Task: In the  document Amelia.pdfMake this file  'available offline' Add shortcut to Drive 'Computers'Email the file to   softage.8@softage.net, with message attached Important: I've emailed you crucial details. Please make sure to go through it thoroughly. and file type: 'Plain Text'
Action: Mouse moved to (43, 62)
Screenshot: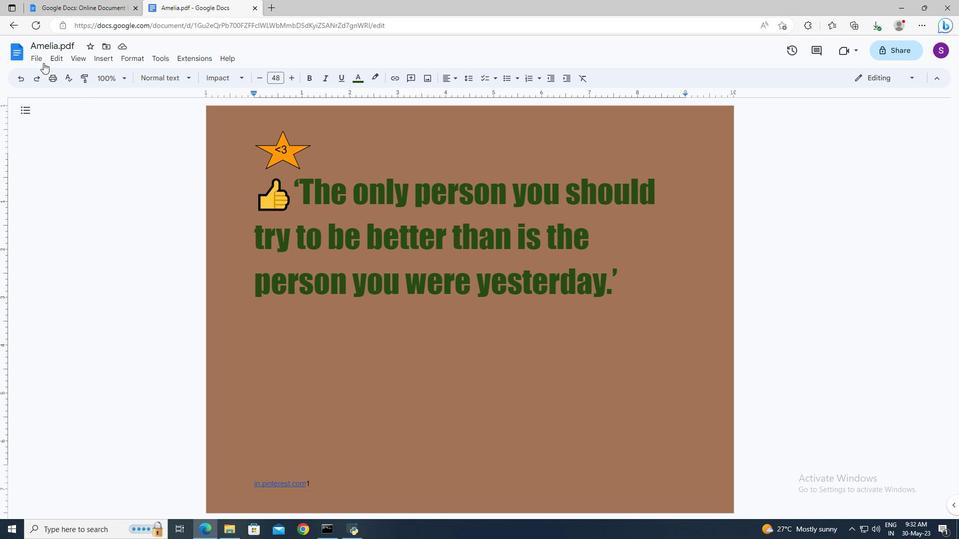 
Action: Mouse pressed left at (43, 62)
Screenshot: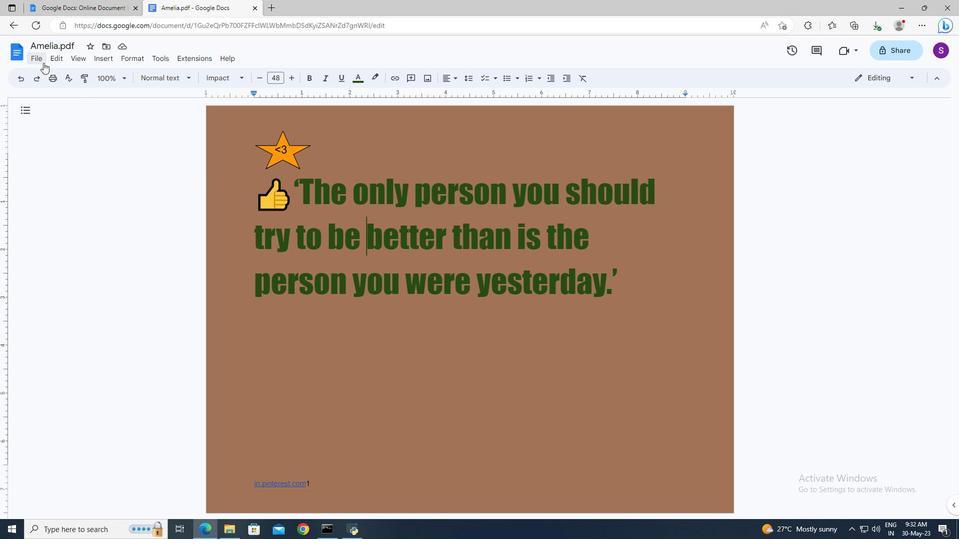 
Action: Mouse moved to (73, 272)
Screenshot: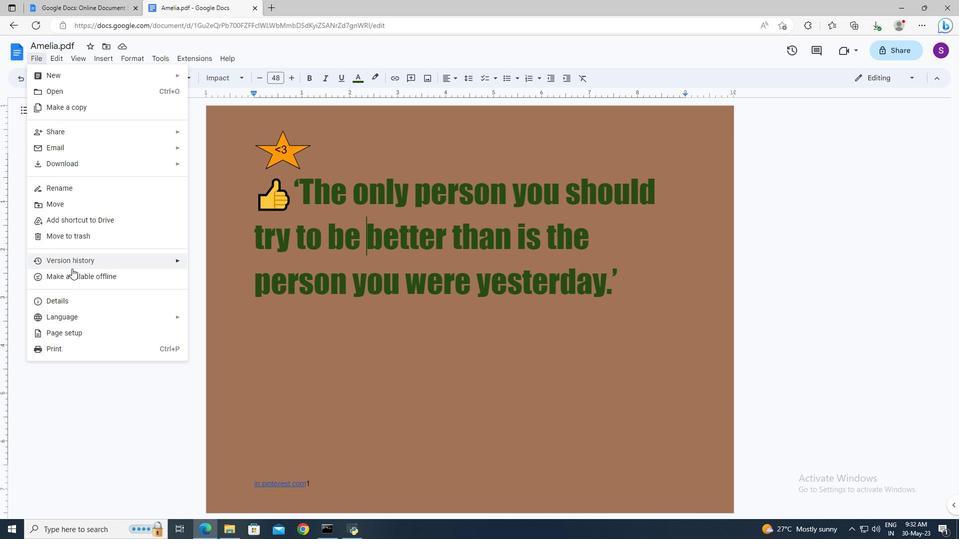 
Action: Mouse pressed left at (73, 272)
Screenshot: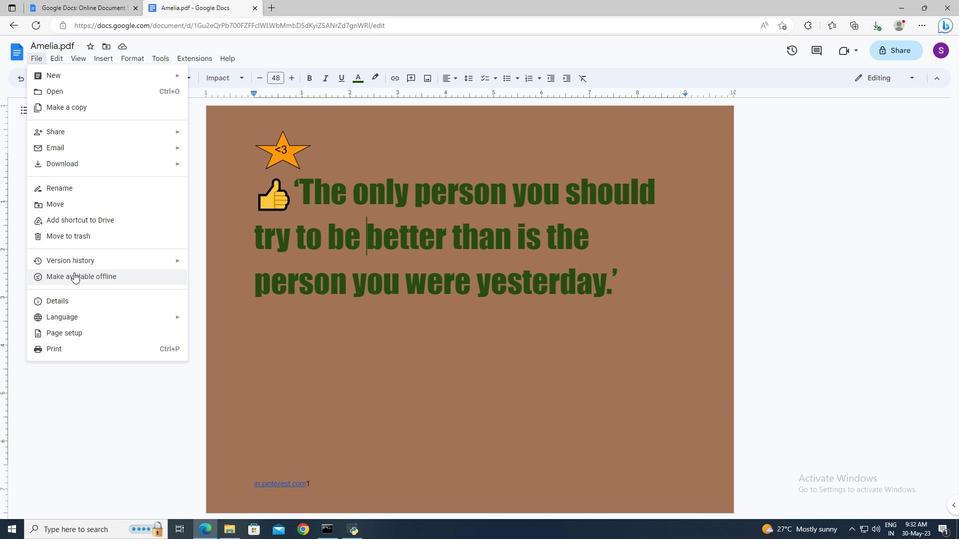 
Action: Mouse moved to (39, 60)
Screenshot: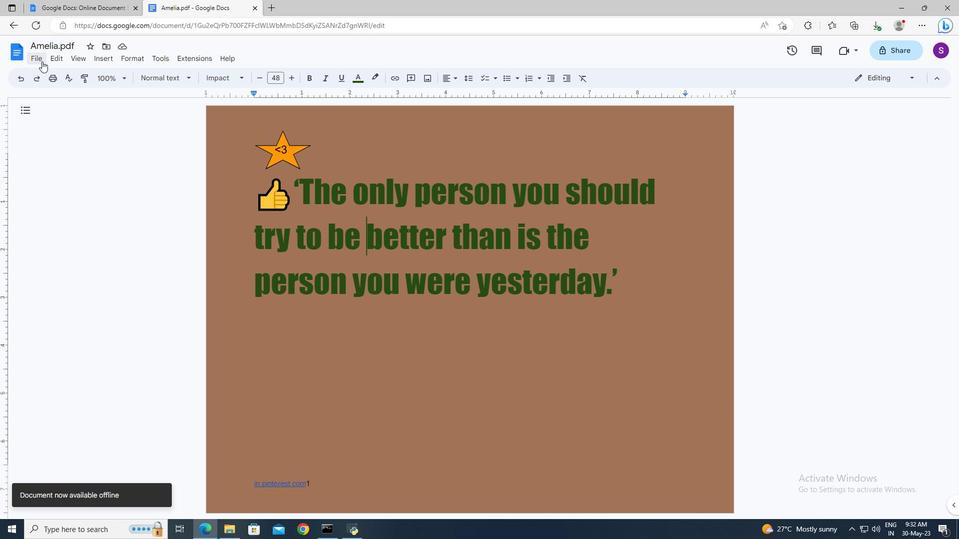 
Action: Mouse pressed left at (39, 60)
Screenshot: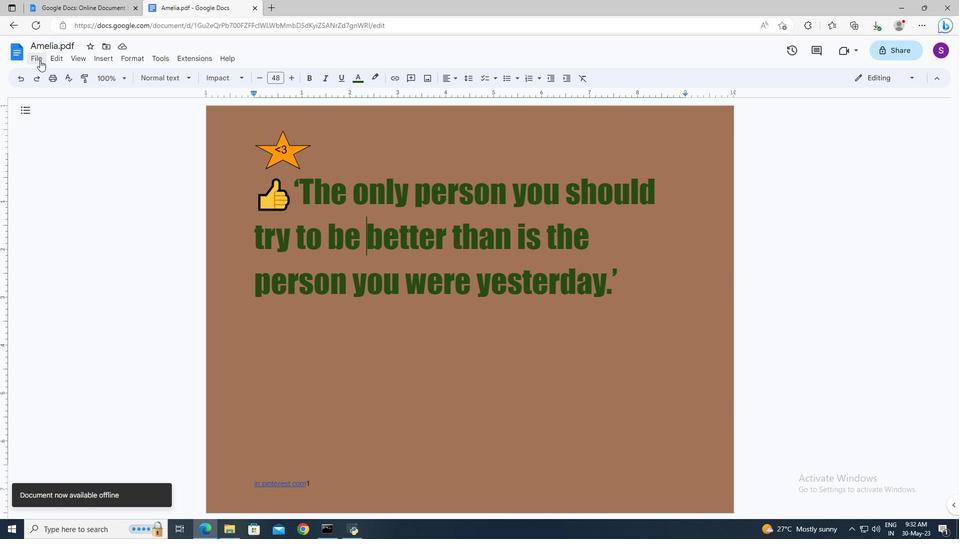 
Action: Mouse moved to (68, 217)
Screenshot: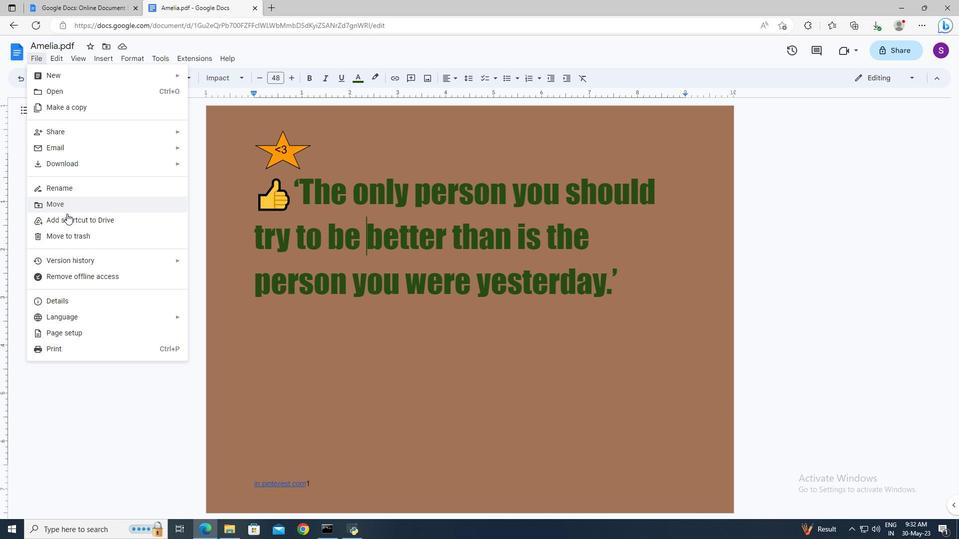 
Action: Mouse pressed left at (68, 217)
Screenshot: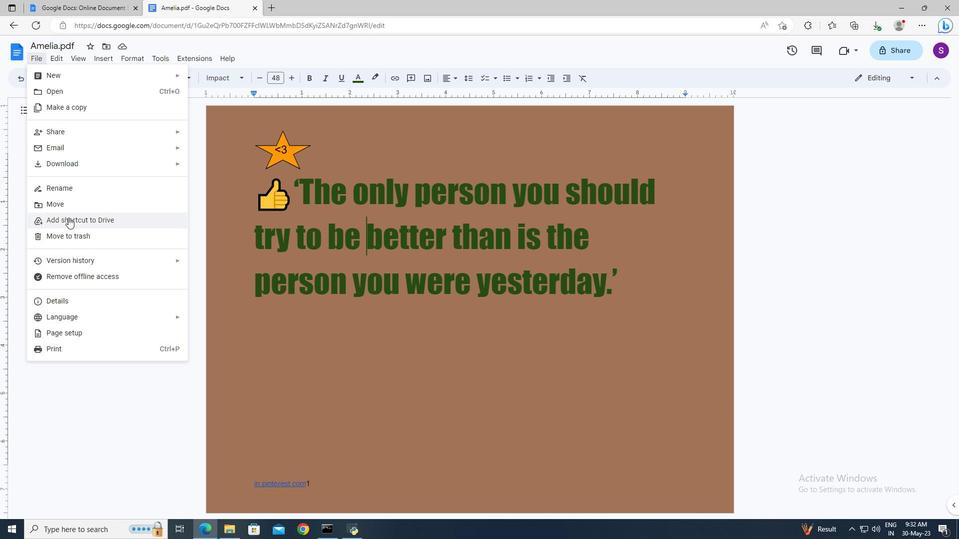 
Action: Mouse moved to (122, 110)
Screenshot: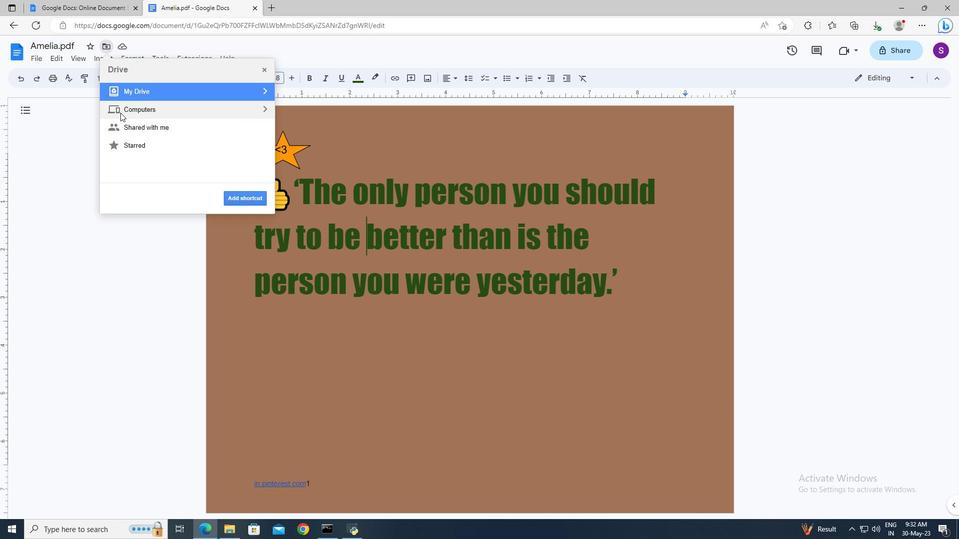 
Action: Mouse pressed left at (122, 110)
Screenshot: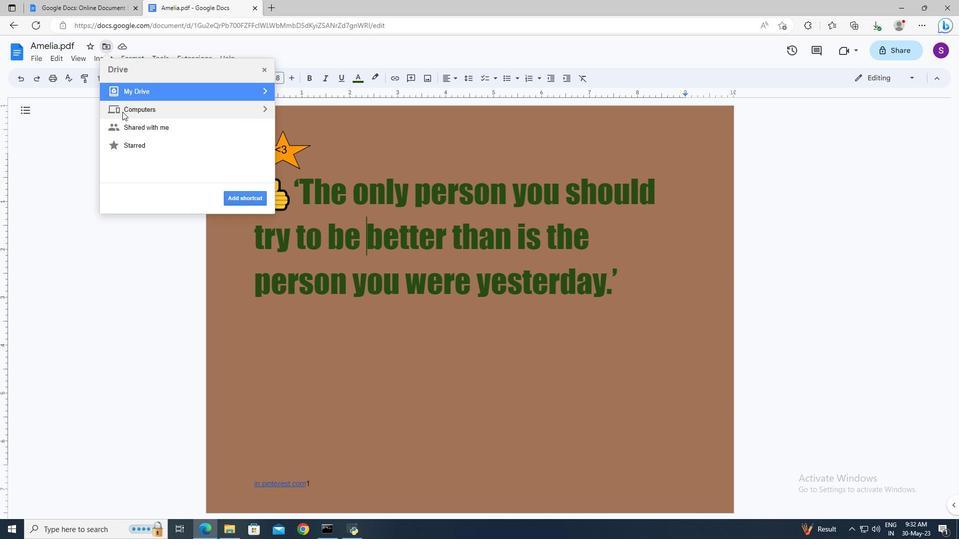 
Action: Mouse moved to (265, 108)
Screenshot: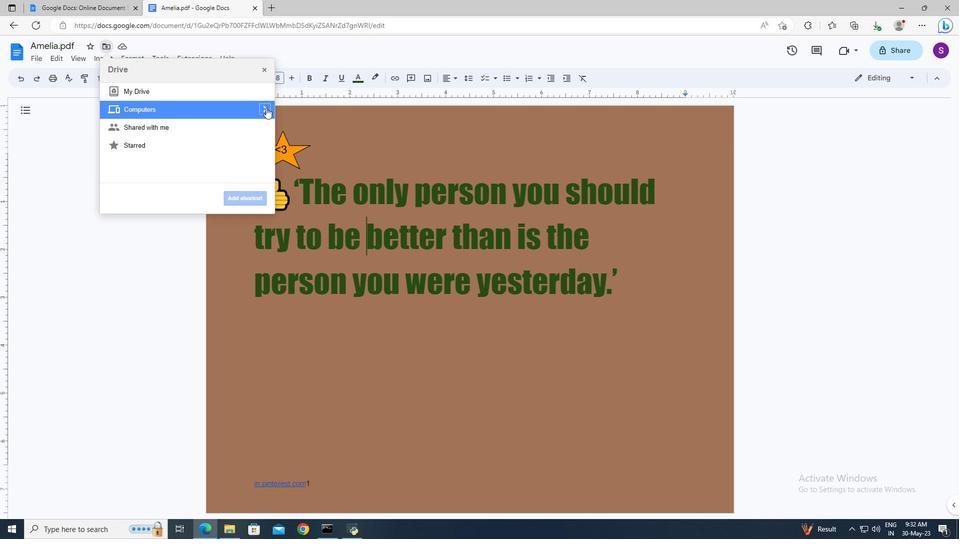 
Action: Mouse pressed left at (265, 108)
Screenshot: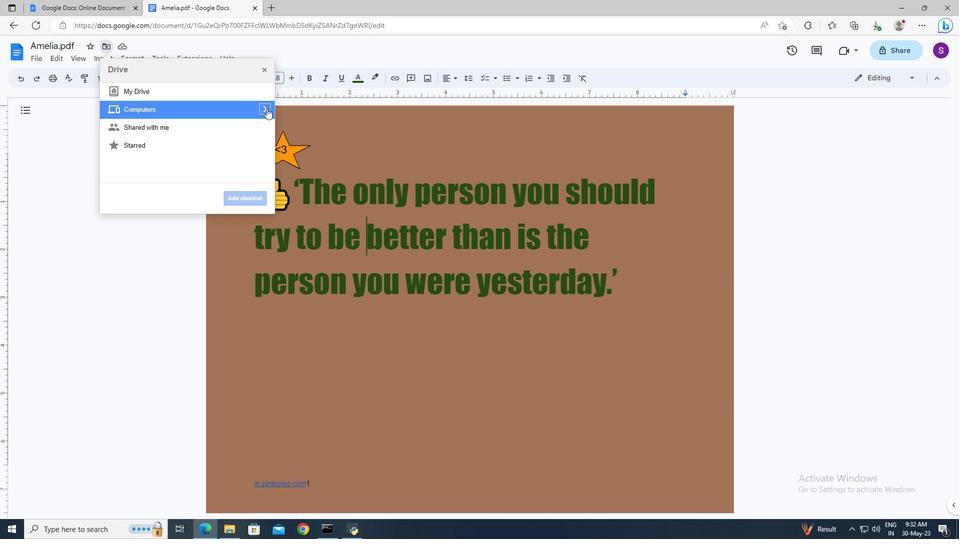 
Action: Mouse moved to (118, 202)
Screenshot: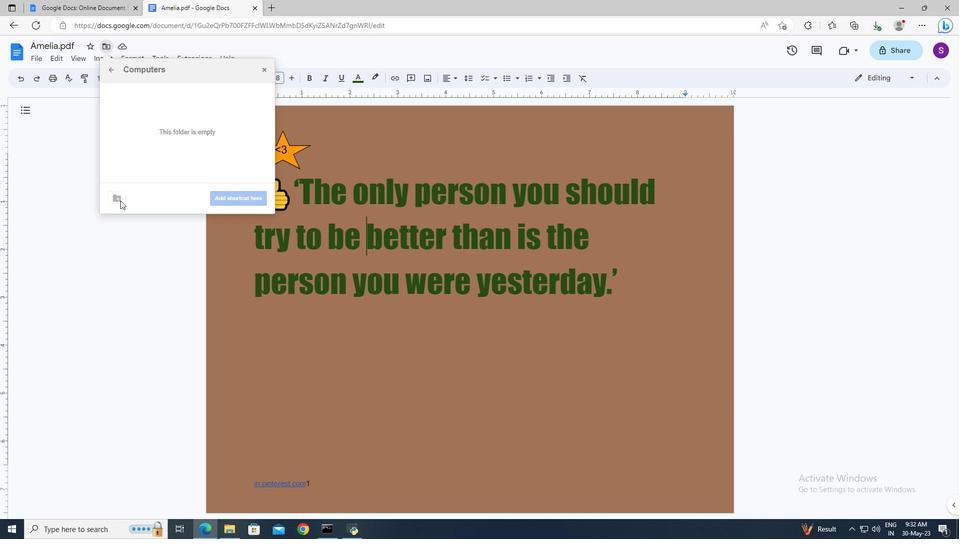 
Action: Mouse pressed left at (118, 202)
Screenshot: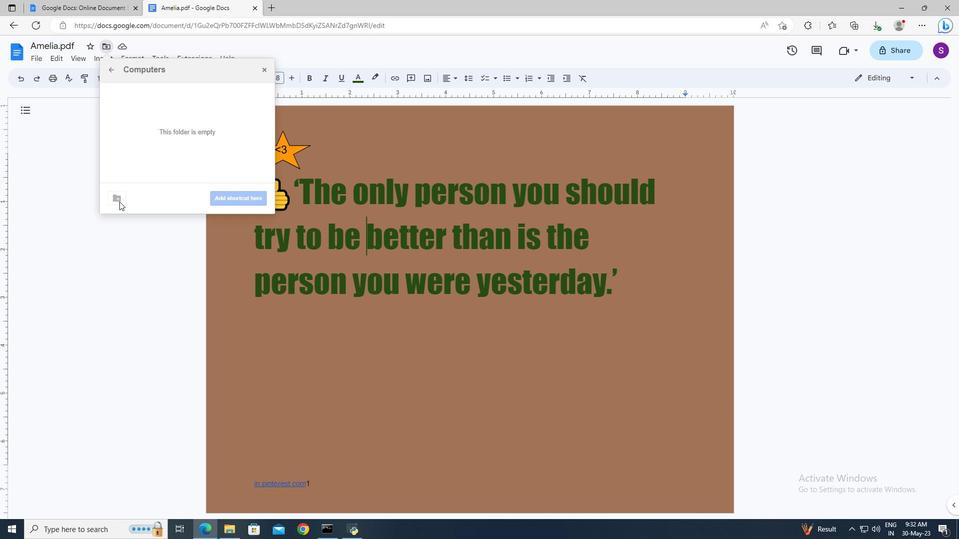 
Action: Mouse moved to (116, 200)
Screenshot: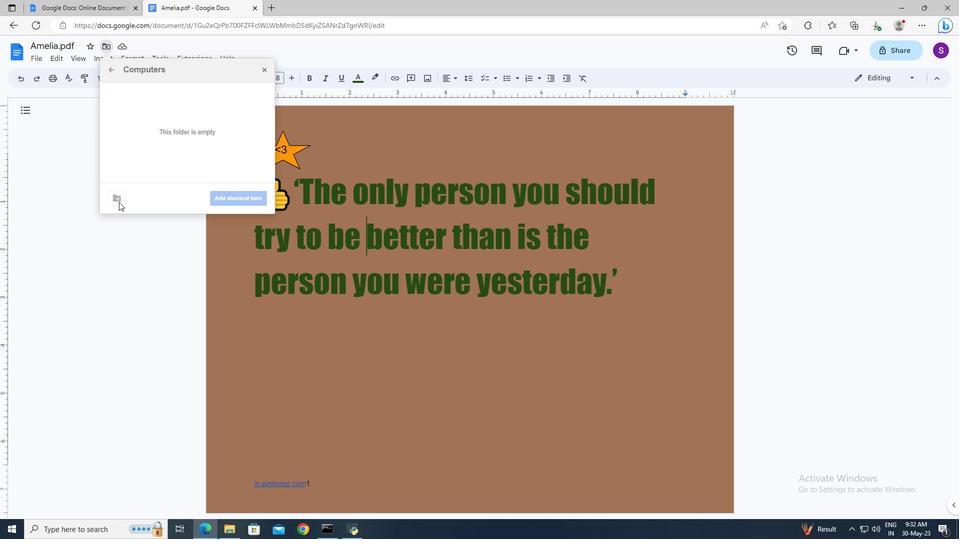 
Action: Mouse pressed left at (116, 200)
Screenshot: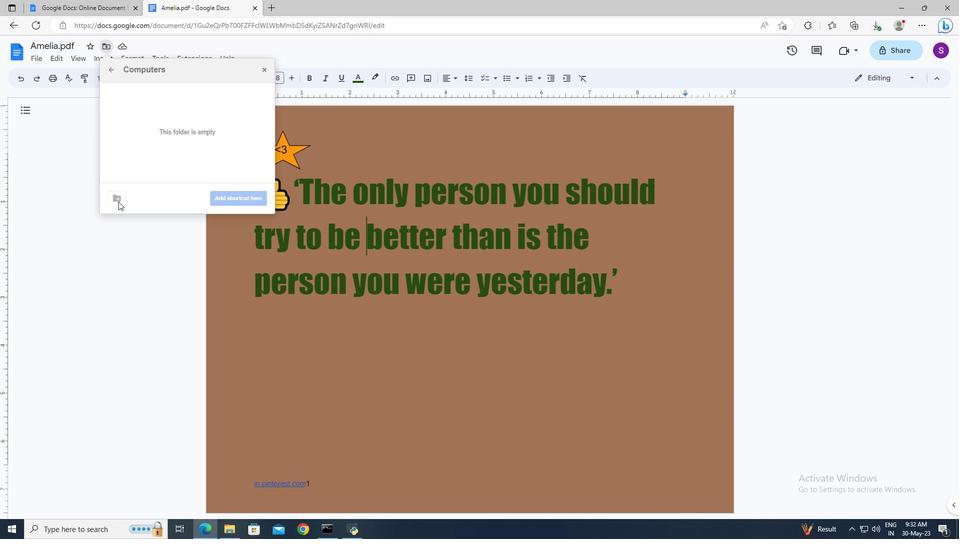 
Action: Mouse moved to (109, 69)
Screenshot: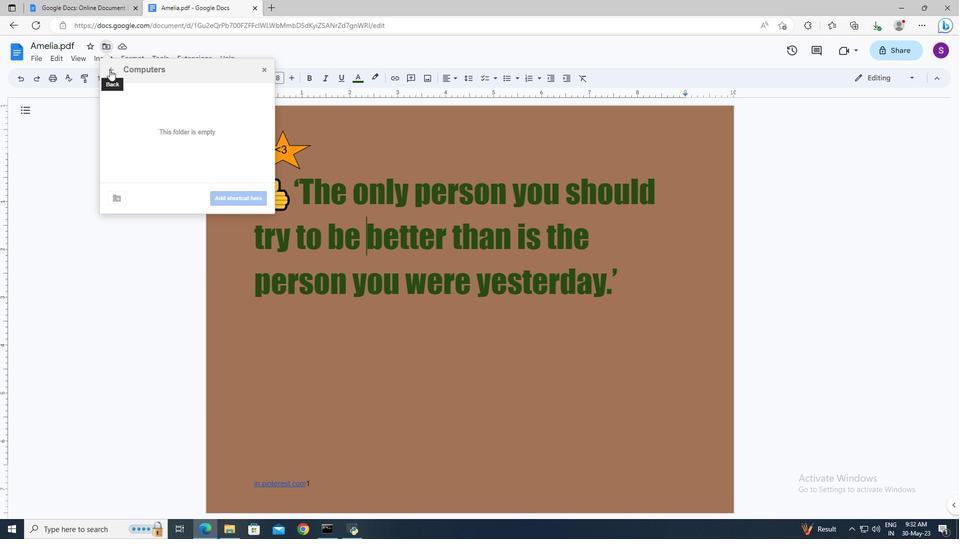 
Action: Mouse pressed left at (109, 69)
Screenshot: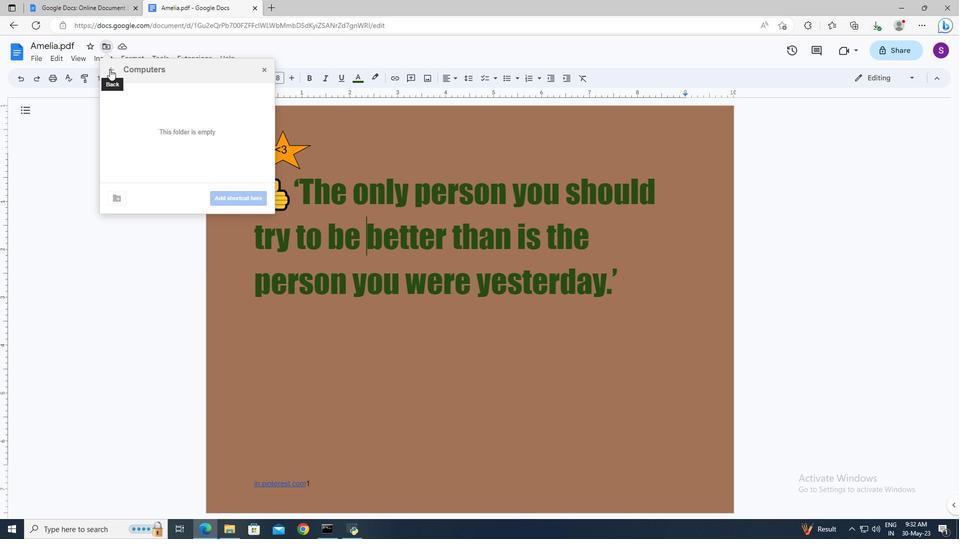 
Action: Mouse moved to (241, 197)
Screenshot: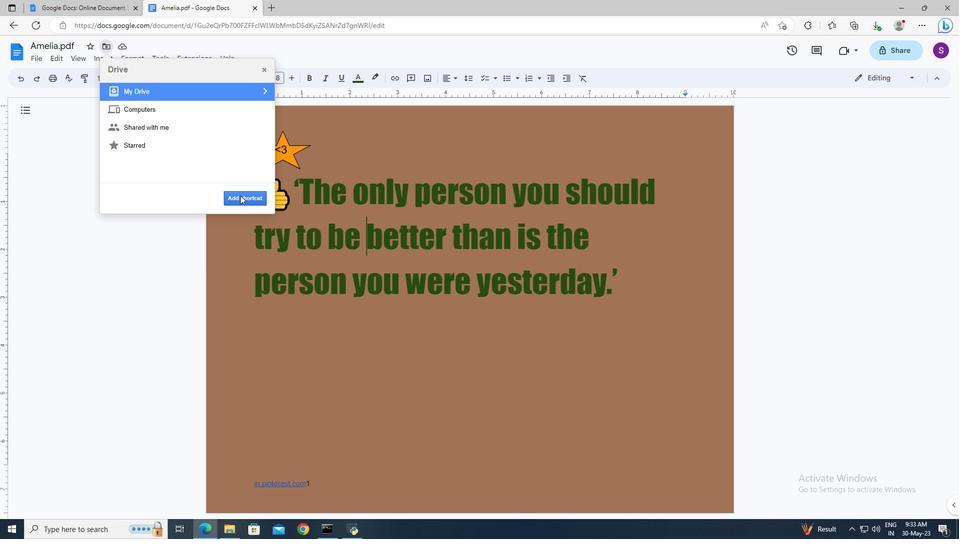 
Action: Mouse pressed left at (241, 197)
Screenshot: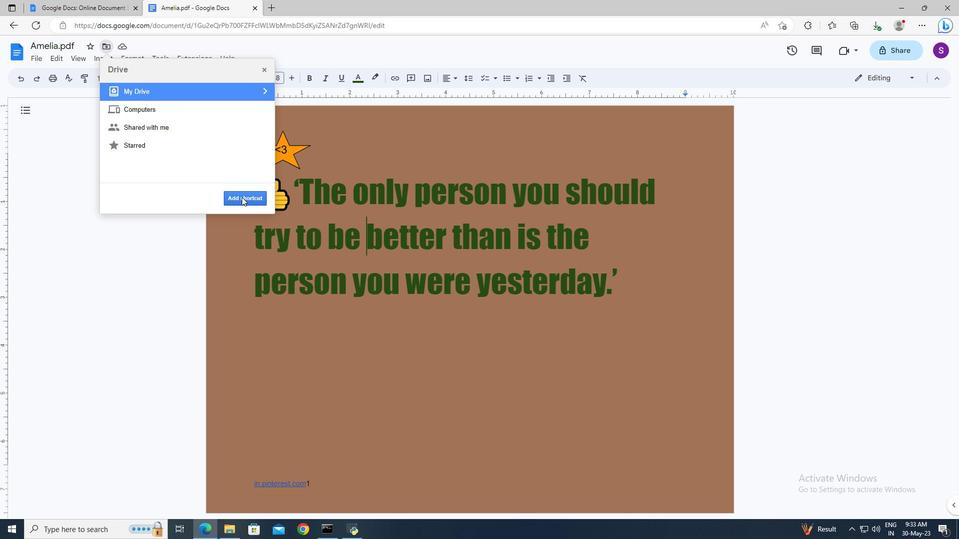 
Action: Mouse moved to (41, 60)
Screenshot: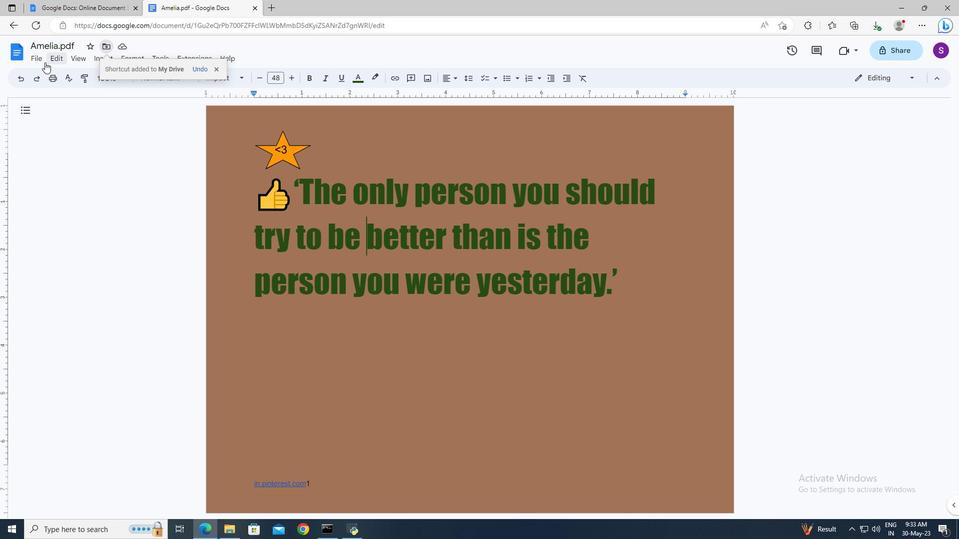 
Action: Mouse pressed left at (41, 60)
Screenshot: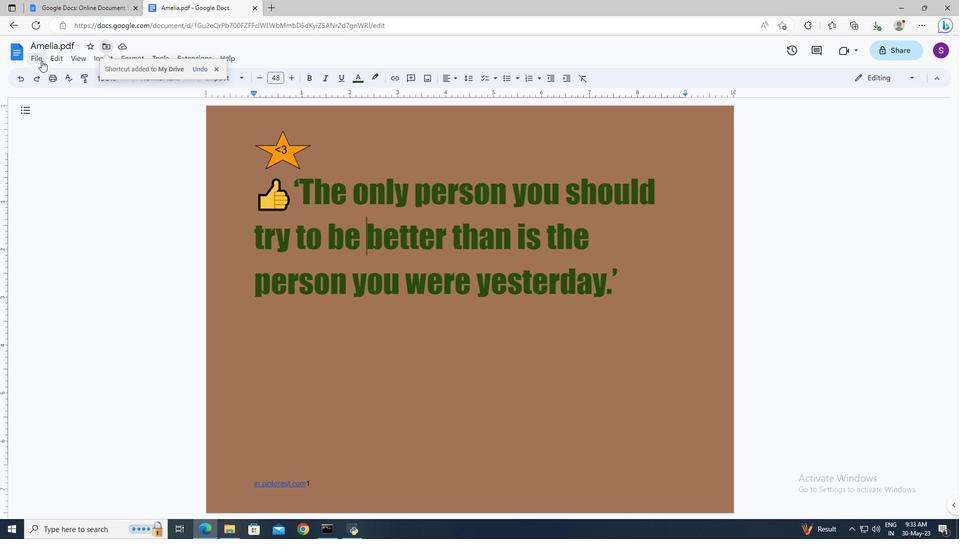 
Action: Mouse moved to (202, 150)
Screenshot: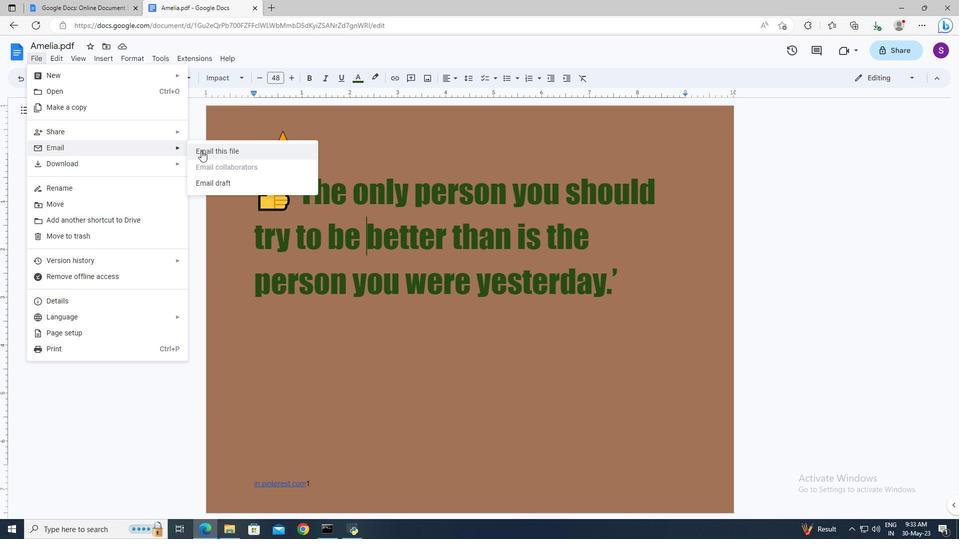 
Action: Mouse pressed left at (202, 150)
Screenshot: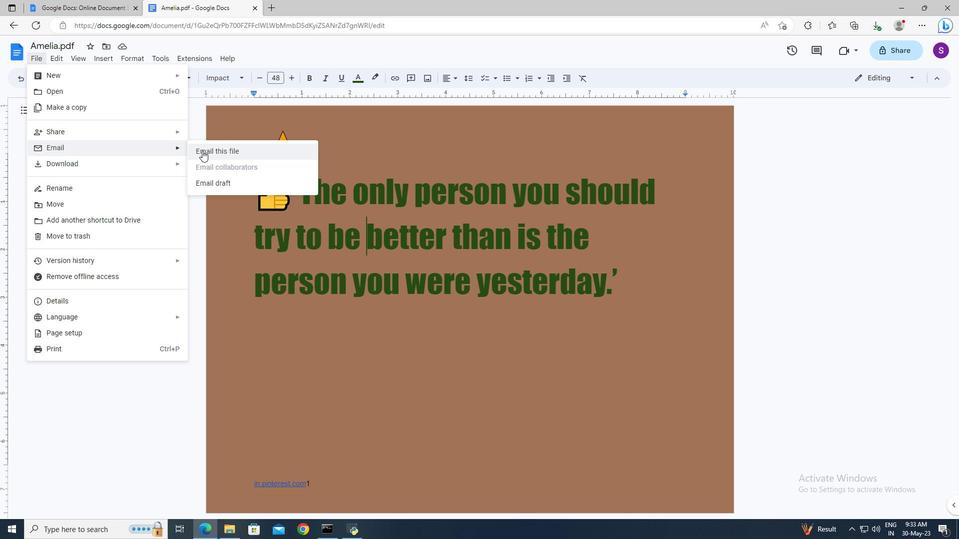 
Action: Mouse moved to (385, 218)
Screenshot: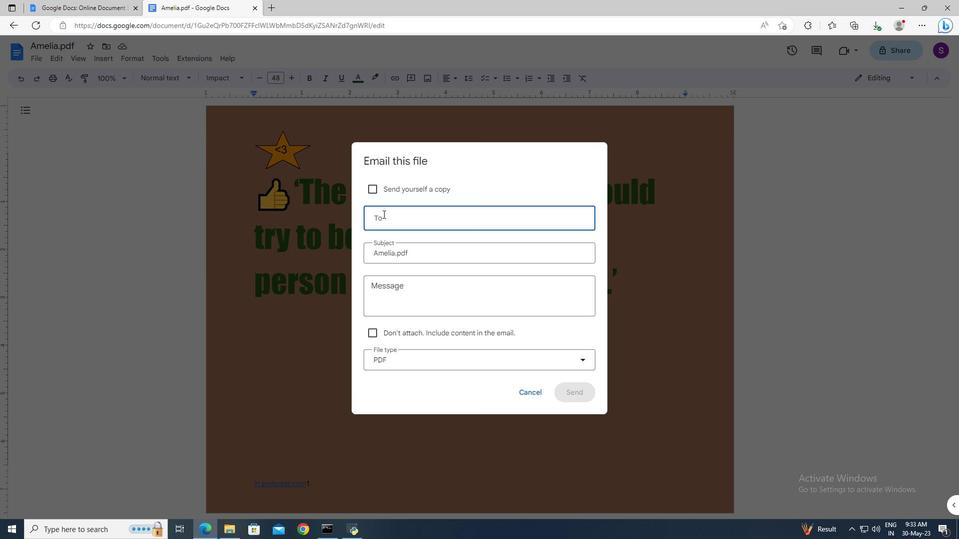 
Action: Mouse pressed left at (385, 218)
Screenshot: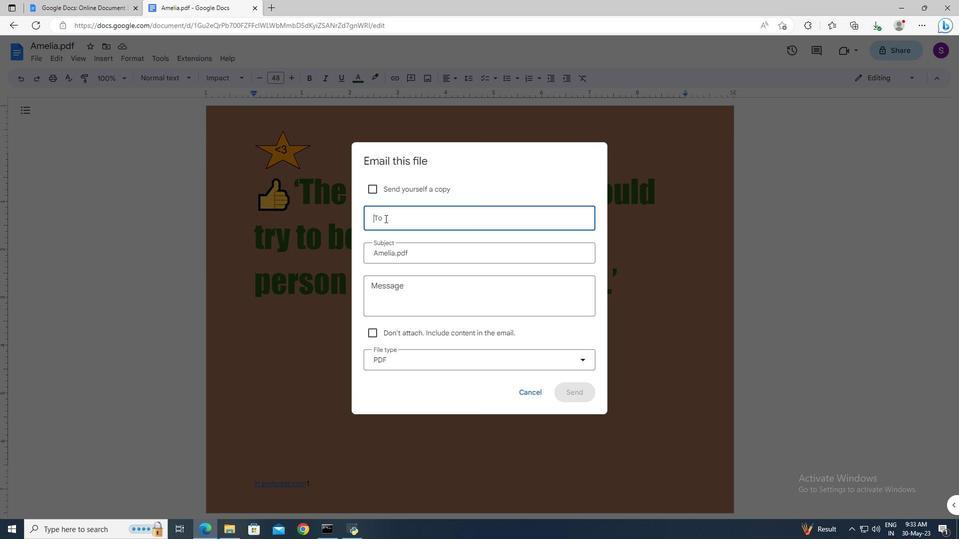 
Action: Key pressed softage.8<Key.shift>@softage.net
Screenshot: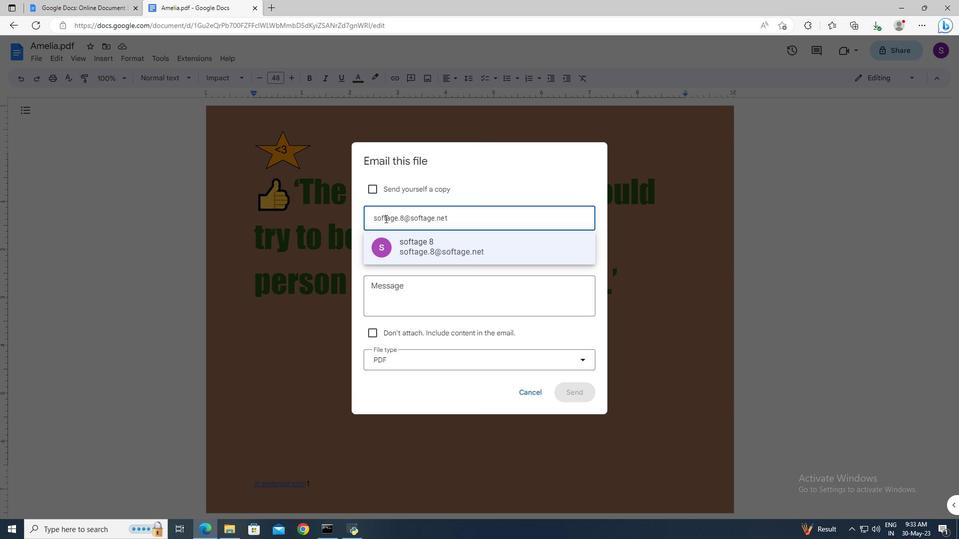 
Action: Mouse moved to (406, 239)
Screenshot: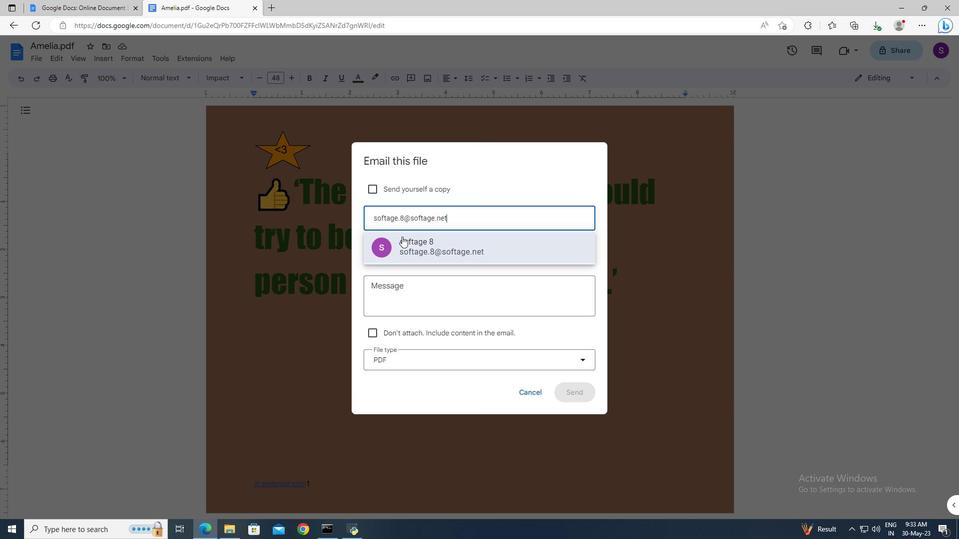 
Action: Mouse pressed left at (406, 239)
Screenshot: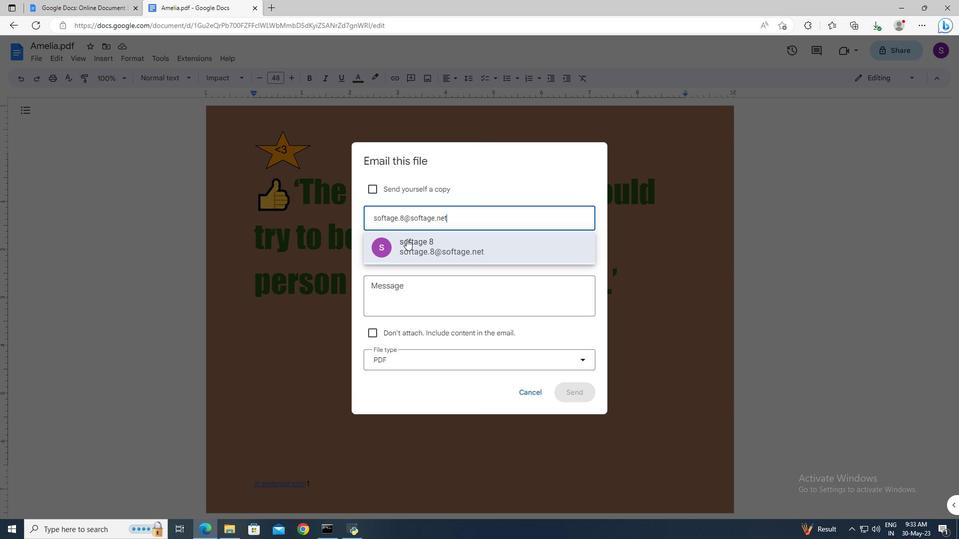 
Action: Mouse moved to (401, 288)
Screenshot: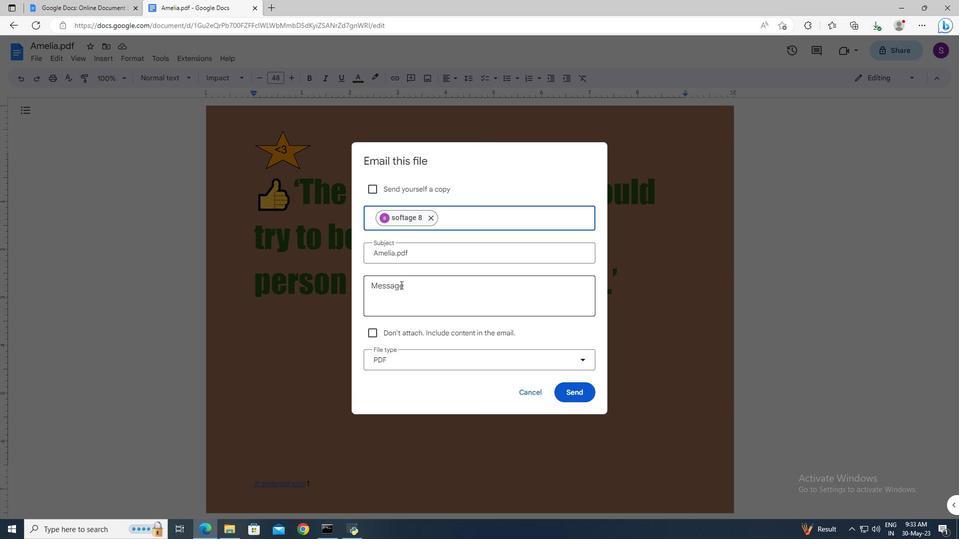 
Action: Mouse pressed left at (401, 288)
Screenshot: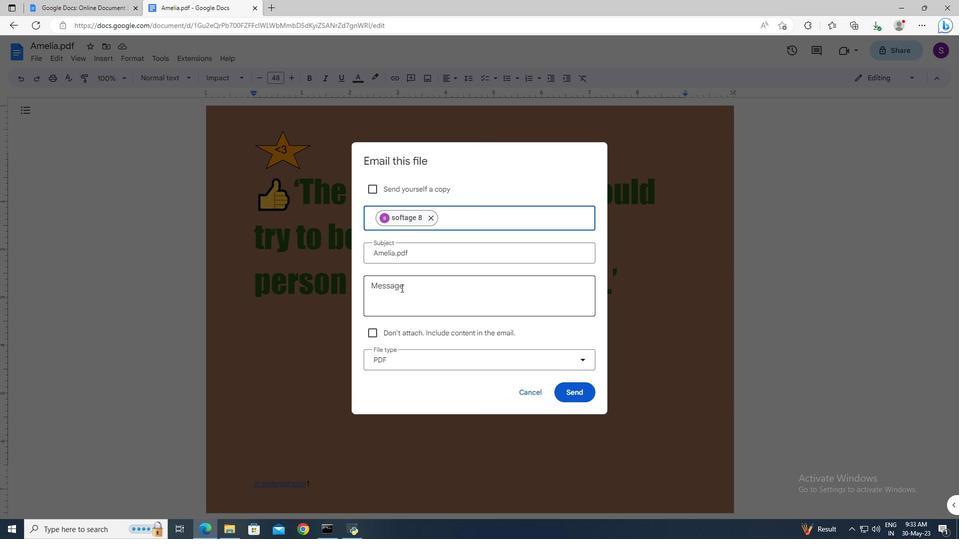 
Action: Key pressed <Key.shift>Important<Key.shift>:<Key.space><Key.shift>I've<Key.space>emailed<Key.space>you<Key.space>crucial<Key.space>details,<Key.backspace>.<Key.space><Key.shift>Please<Key.space>make<Key.space>sure<Key.space>to<Key.space>go<Key.space>through<Key.space>it<Key.space>thoroughly.
Screenshot: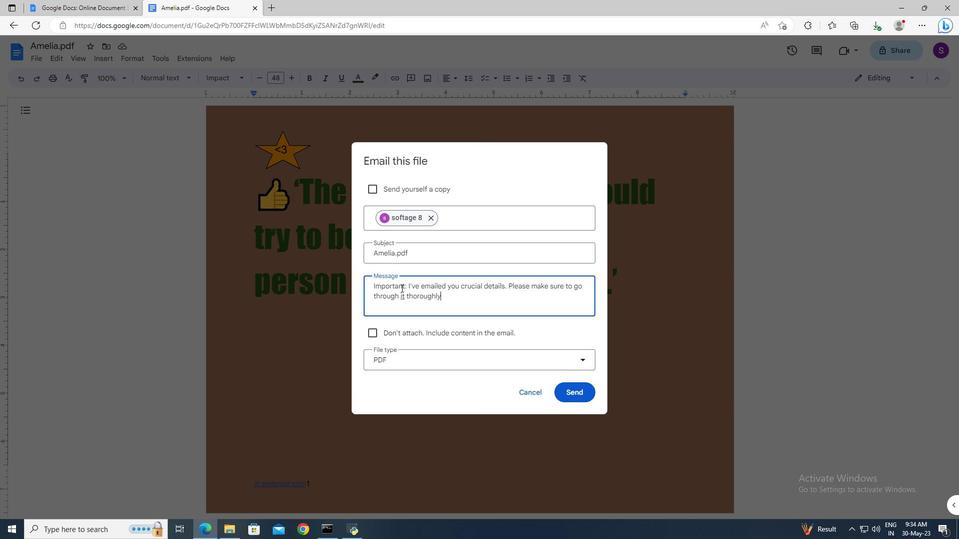 
Action: Mouse moved to (419, 364)
Screenshot: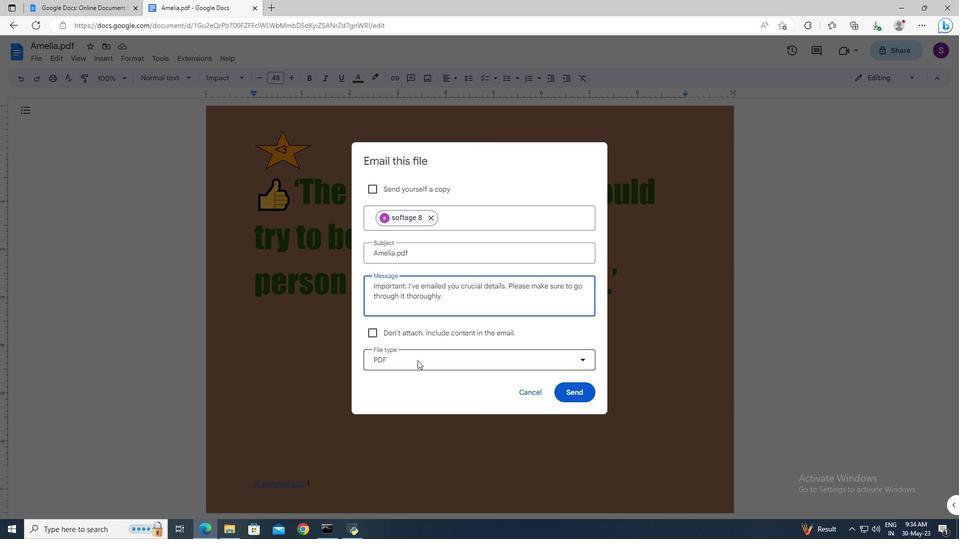 
Action: Mouse pressed left at (419, 364)
Screenshot: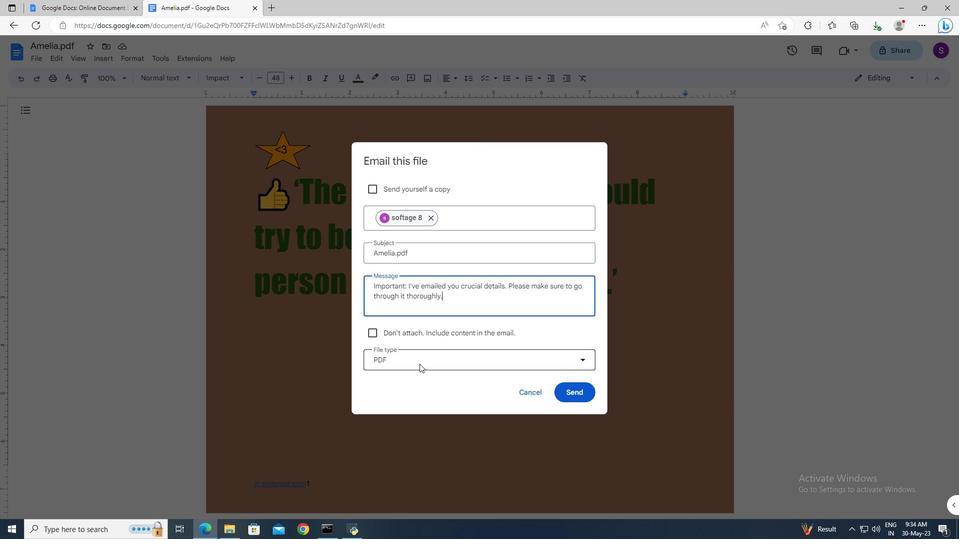 
Action: Mouse moved to (425, 465)
Screenshot: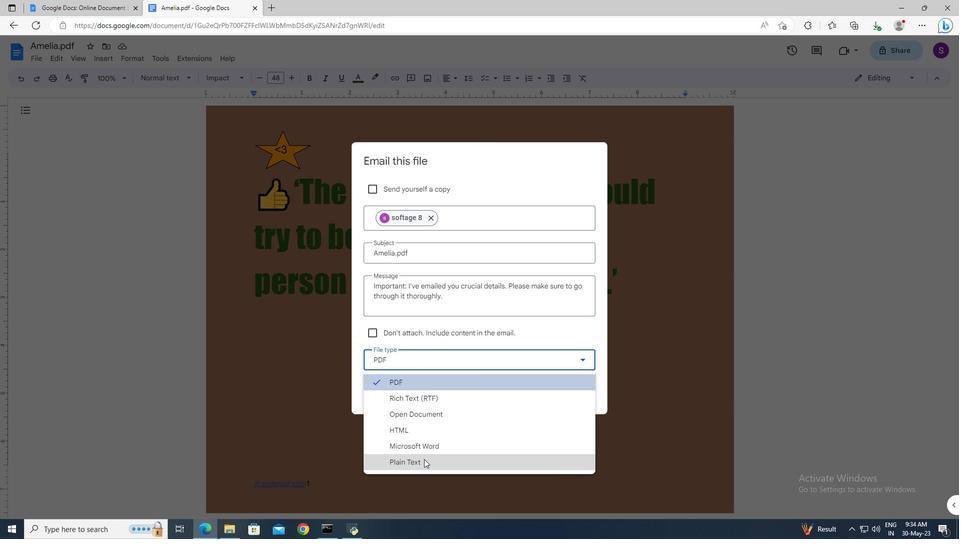 
Action: Mouse pressed left at (425, 465)
Screenshot: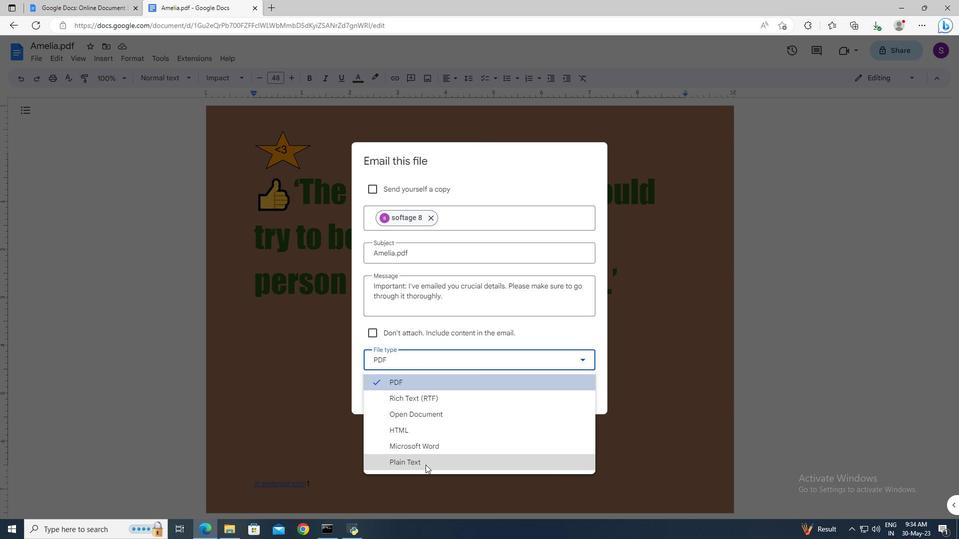 
Action: Mouse moved to (563, 396)
Screenshot: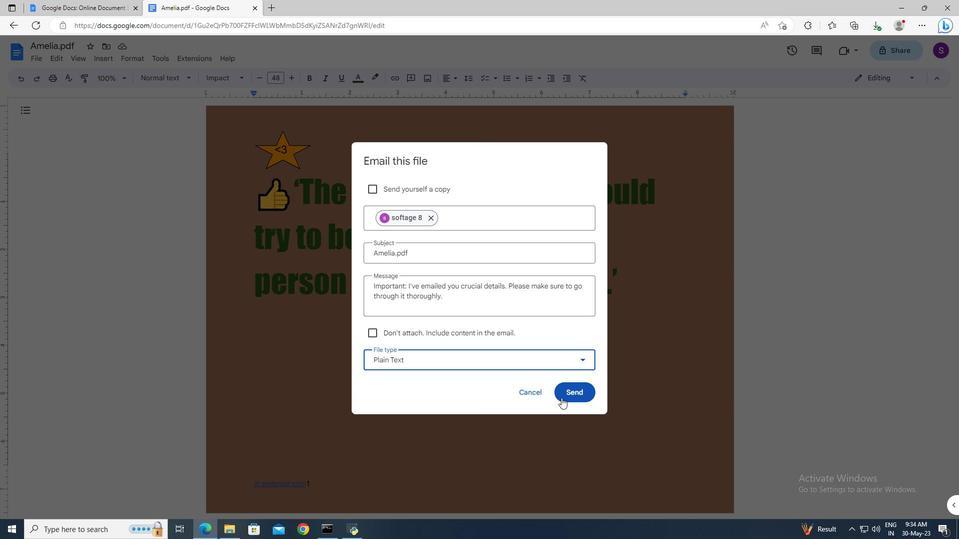 
Action: Mouse pressed left at (563, 396)
Screenshot: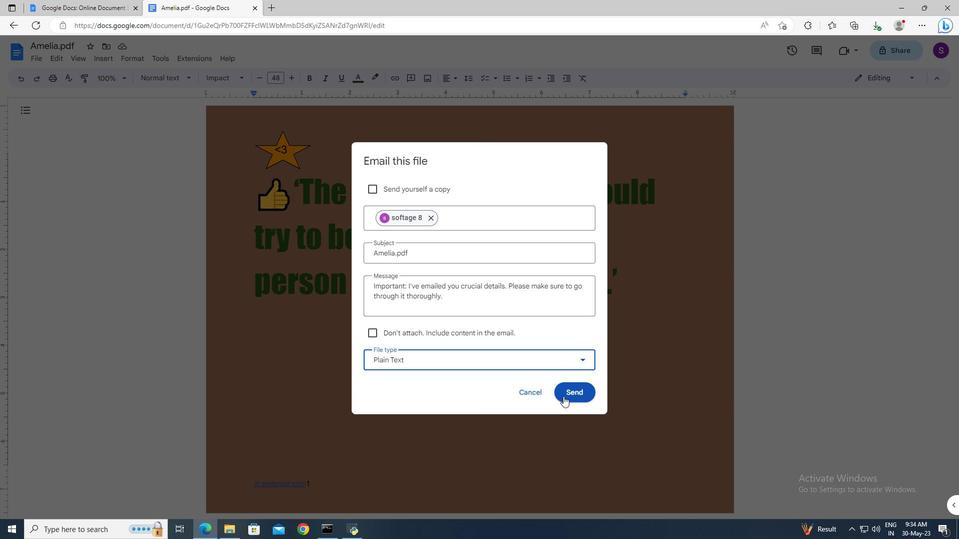 
